 Task: Use Mystery Accents 03 Effect in this video Movie B.mp4
Action: Mouse moved to (336, 141)
Screenshot: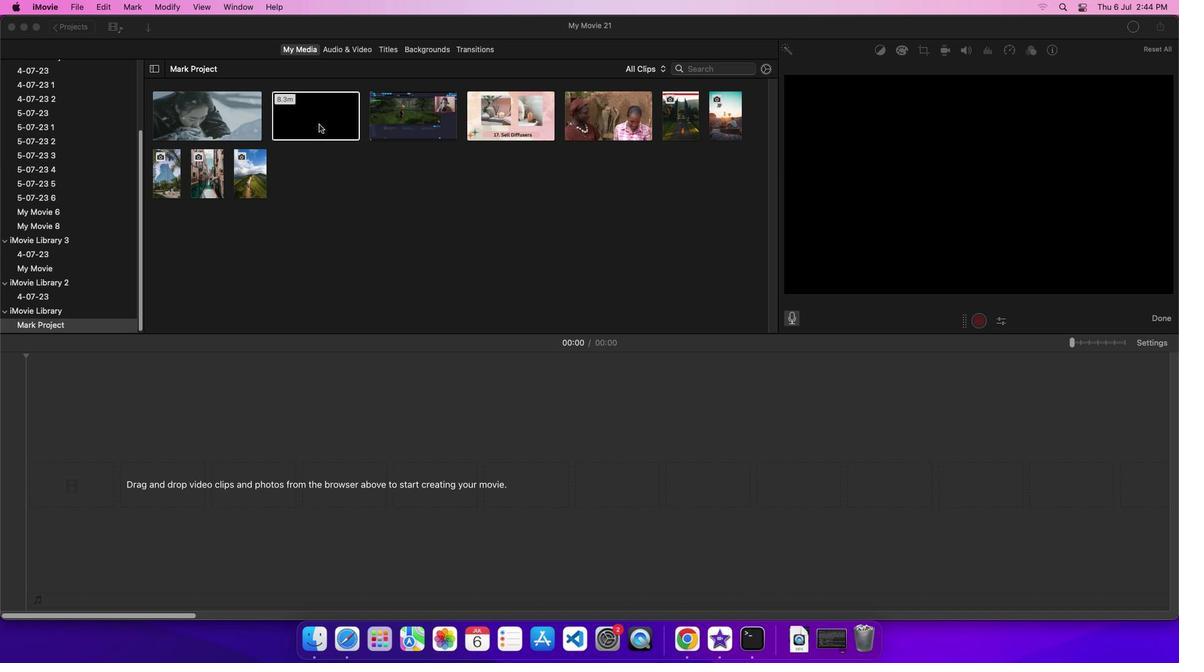 
Action: Mouse pressed left at (336, 141)
Screenshot: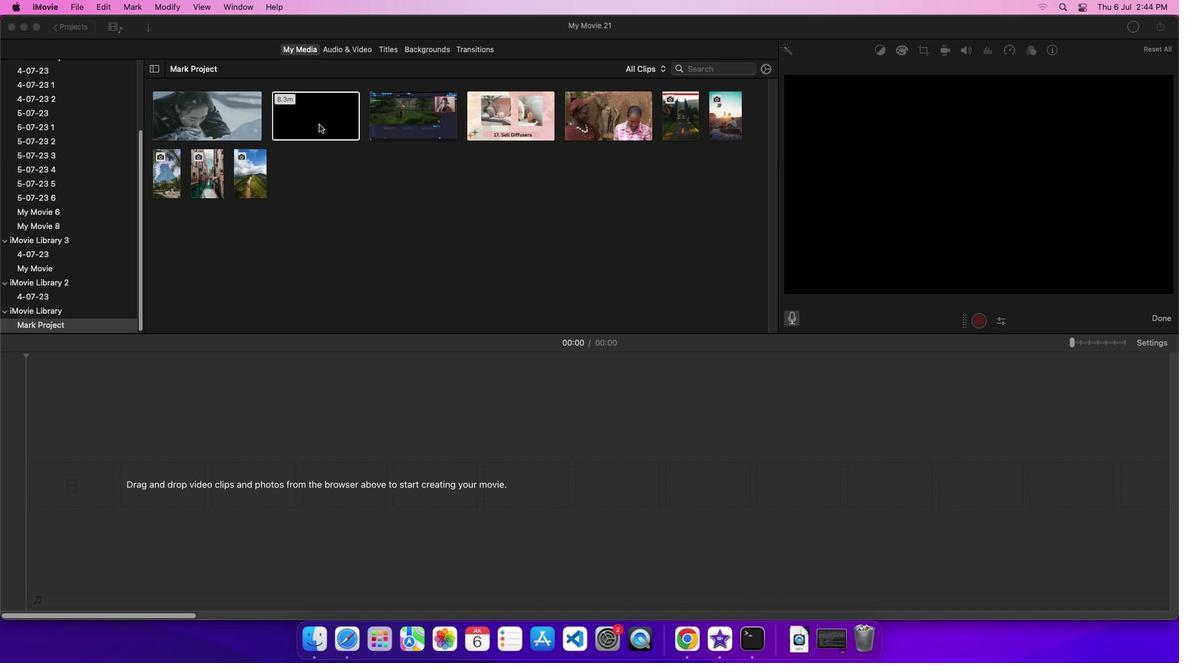 
Action: Mouse moved to (352, 142)
Screenshot: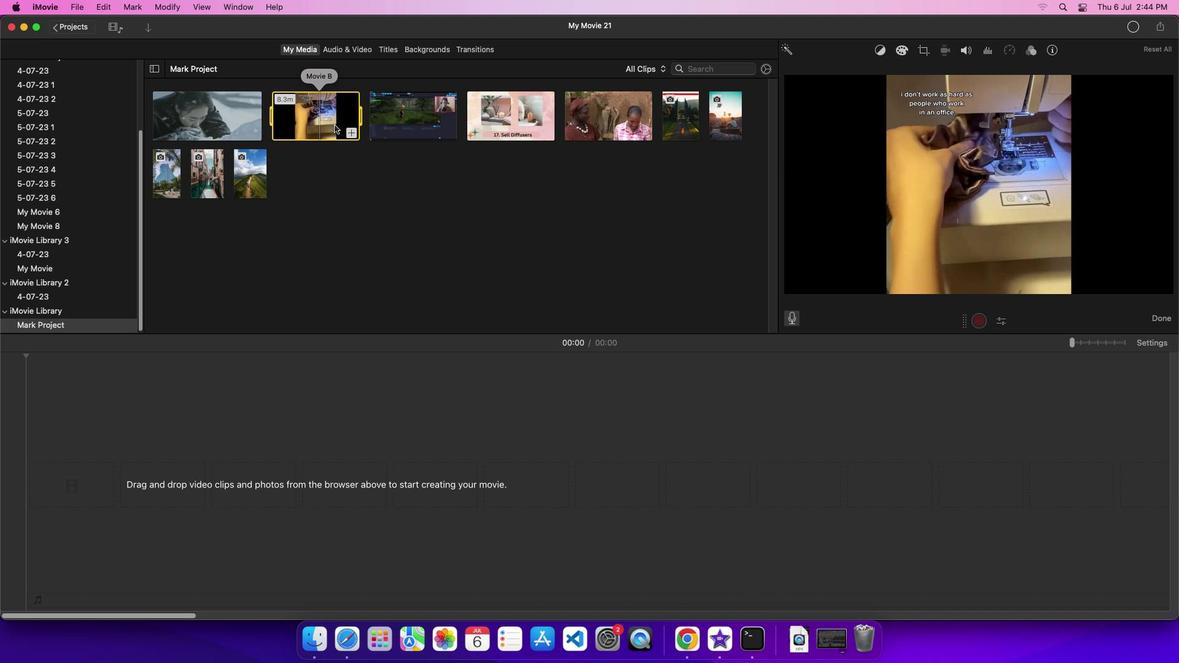 
Action: Mouse pressed left at (352, 142)
Screenshot: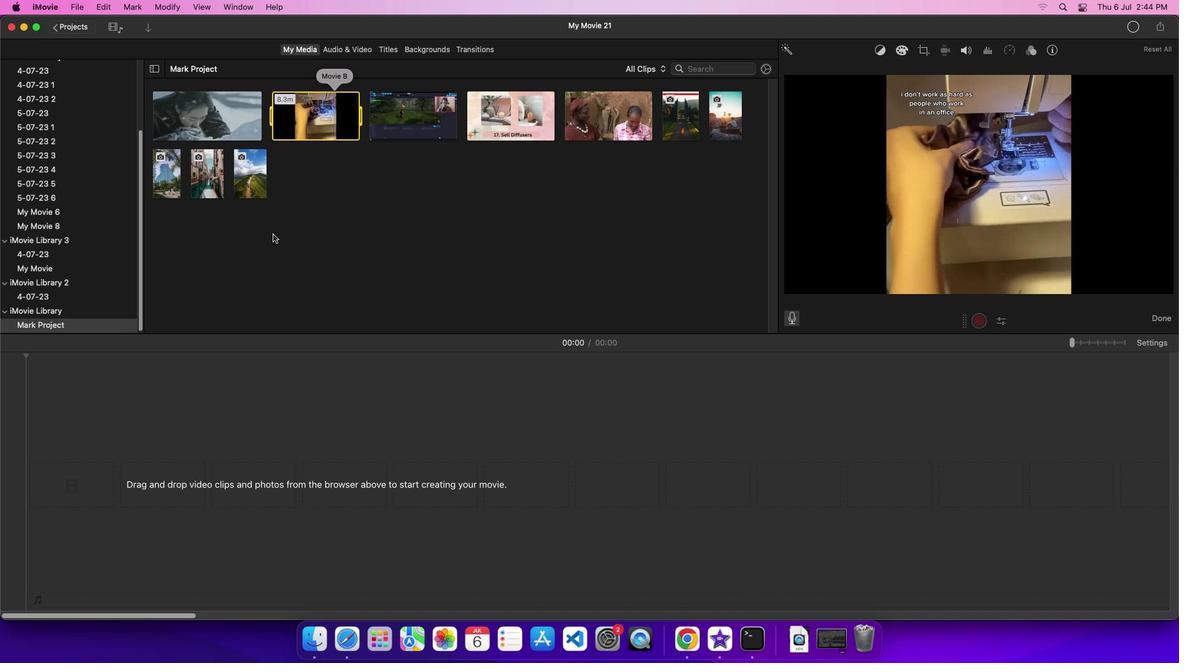 
Action: Mouse moved to (368, 70)
Screenshot: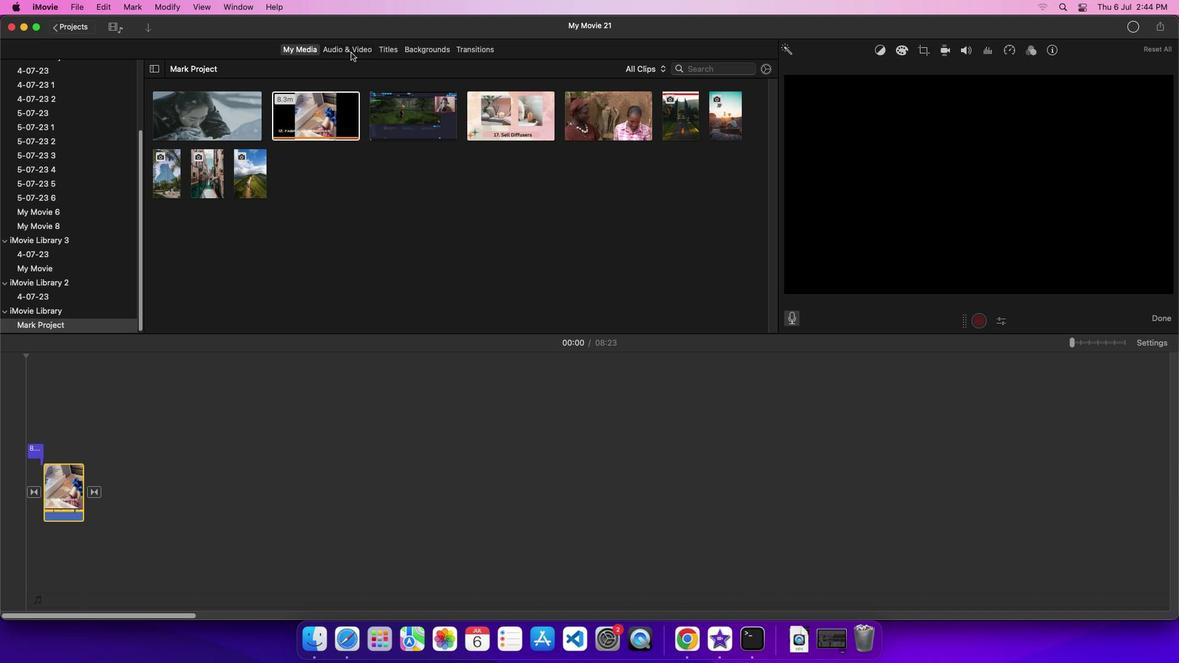 
Action: Mouse pressed left at (368, 70)
Screenshot: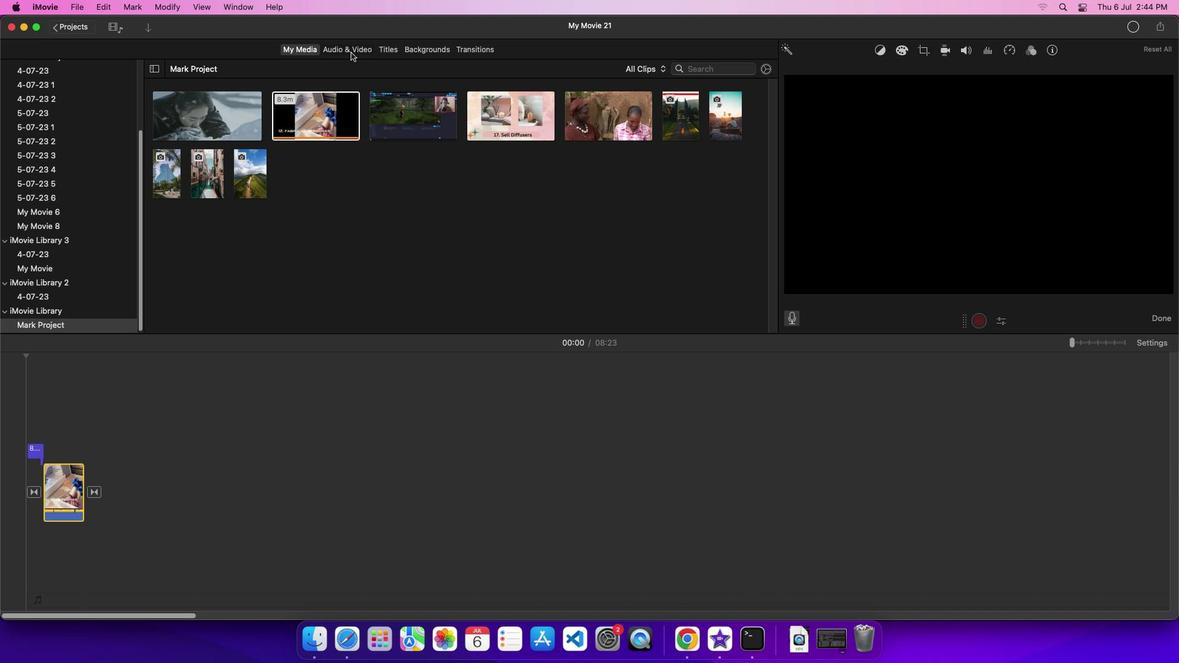 
Action: Mouse moved to (92, 133)
Screenshot: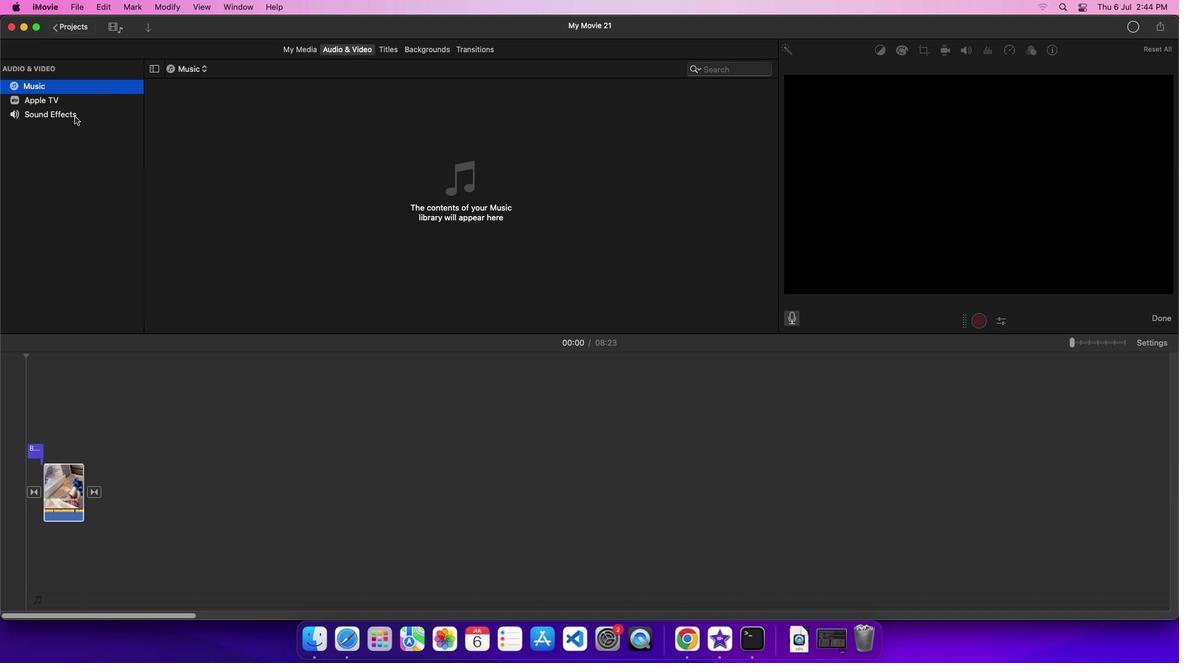 
Action: Mouse pressed left at (92, 133)
Screenshot: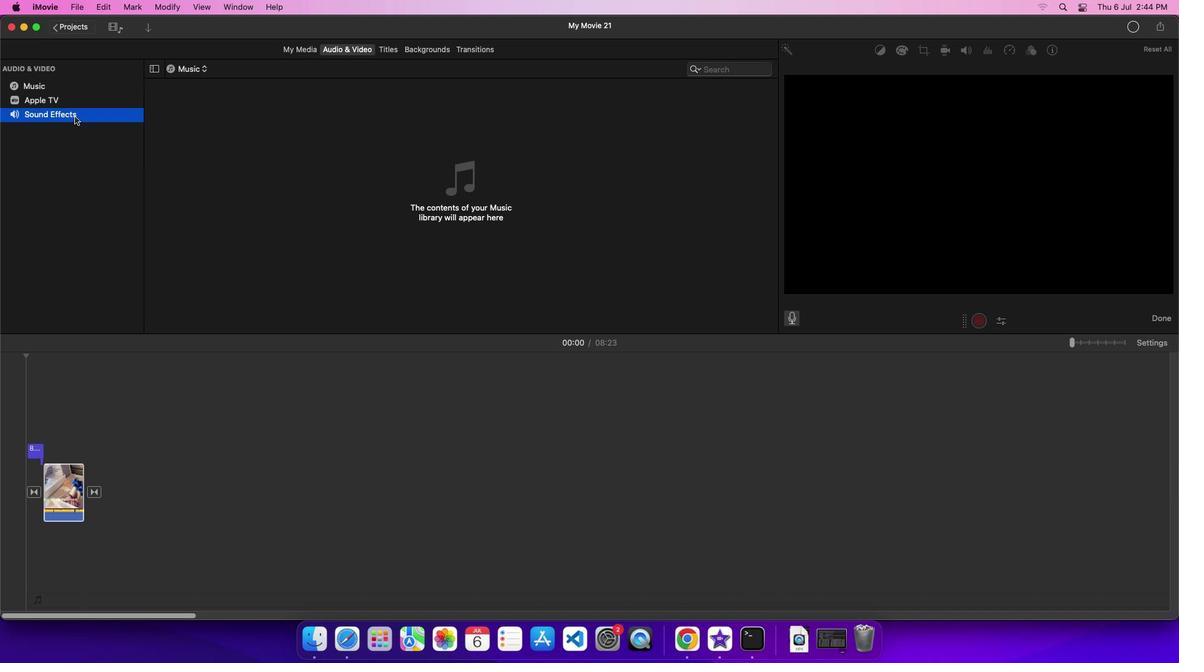 
Action: Mouse moved to (239, 219)
Screenshot: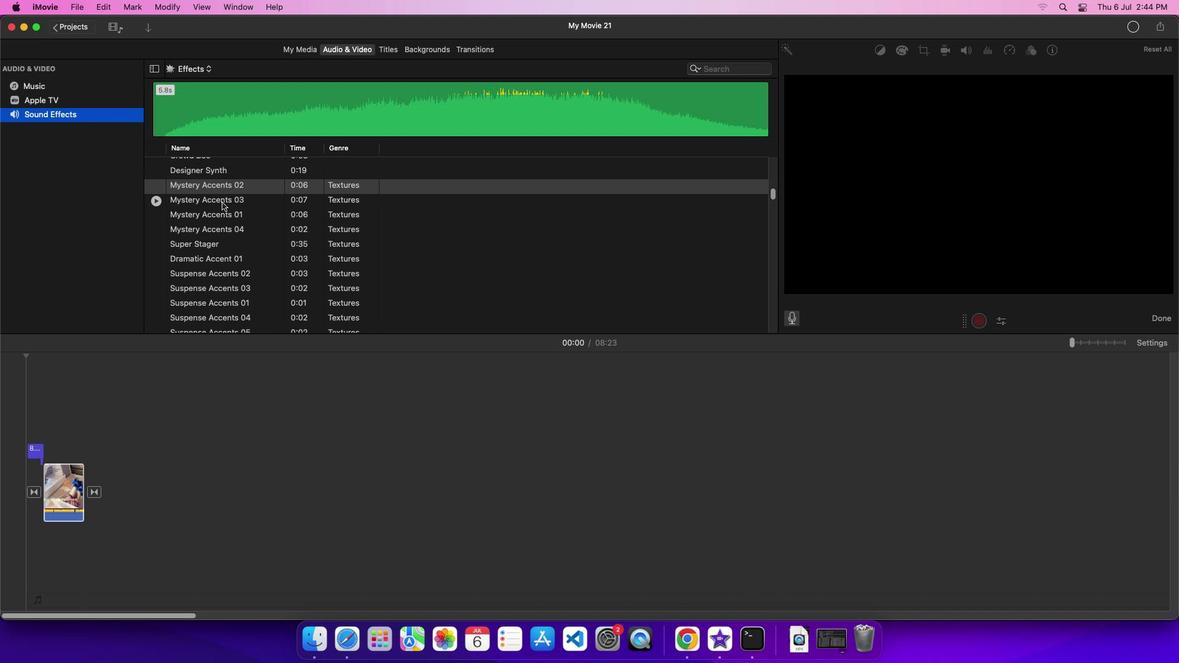 
Action: Mouse pressed left at (239, 219)
Screenshot: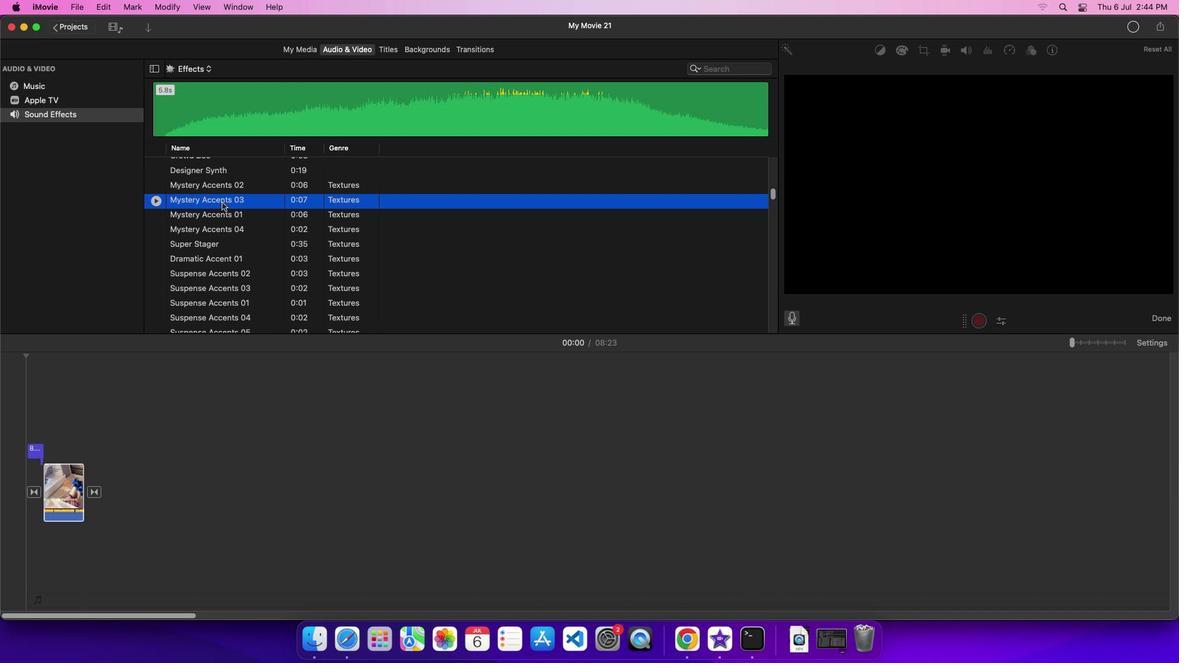 
Action: Mouse moved to (272, 220)
Screenshot: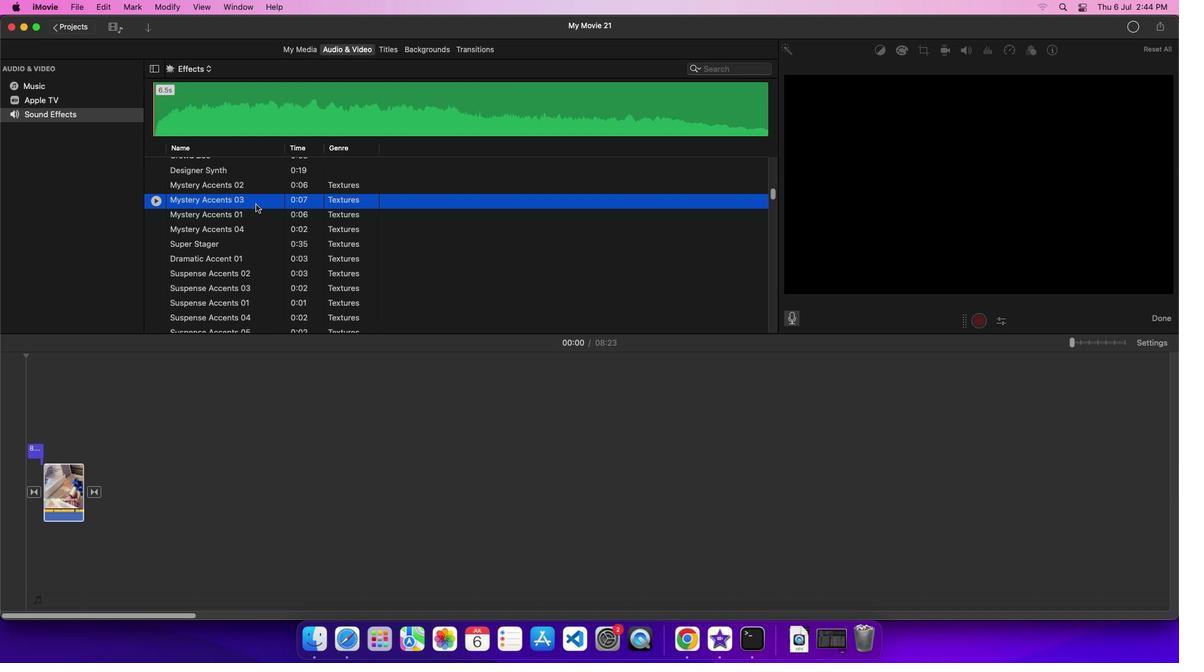 
Action: Mouse pressed left at (272, 220)
Screenshot: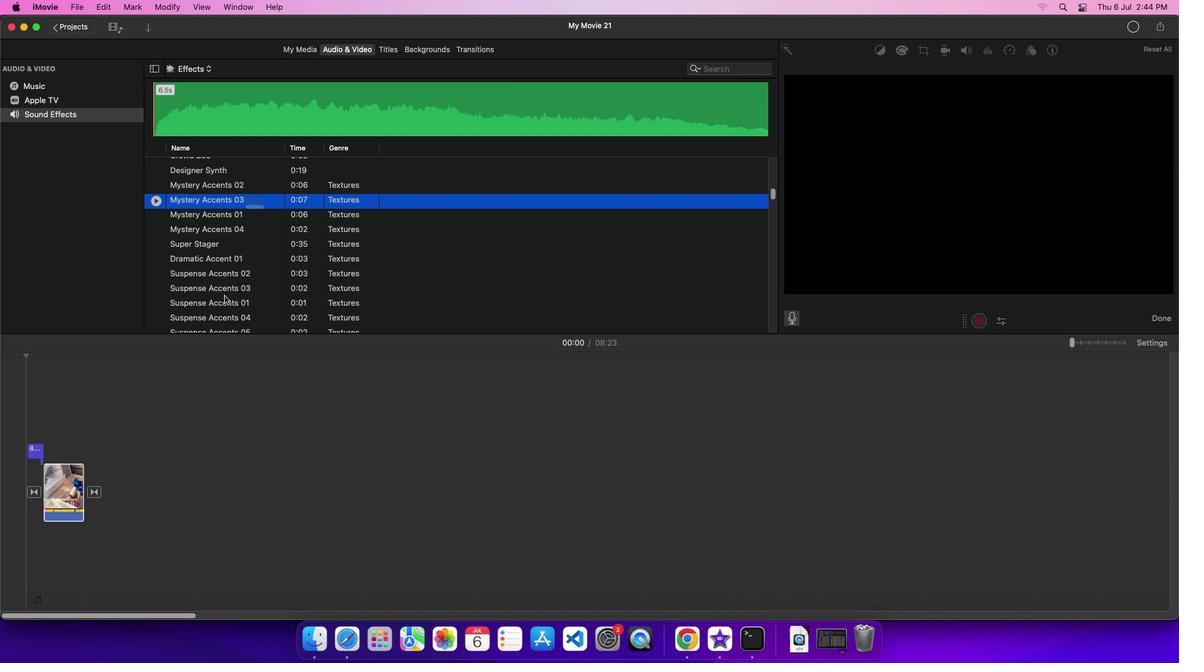 
Action: Mouse moved to (143, 548)
Screenshot: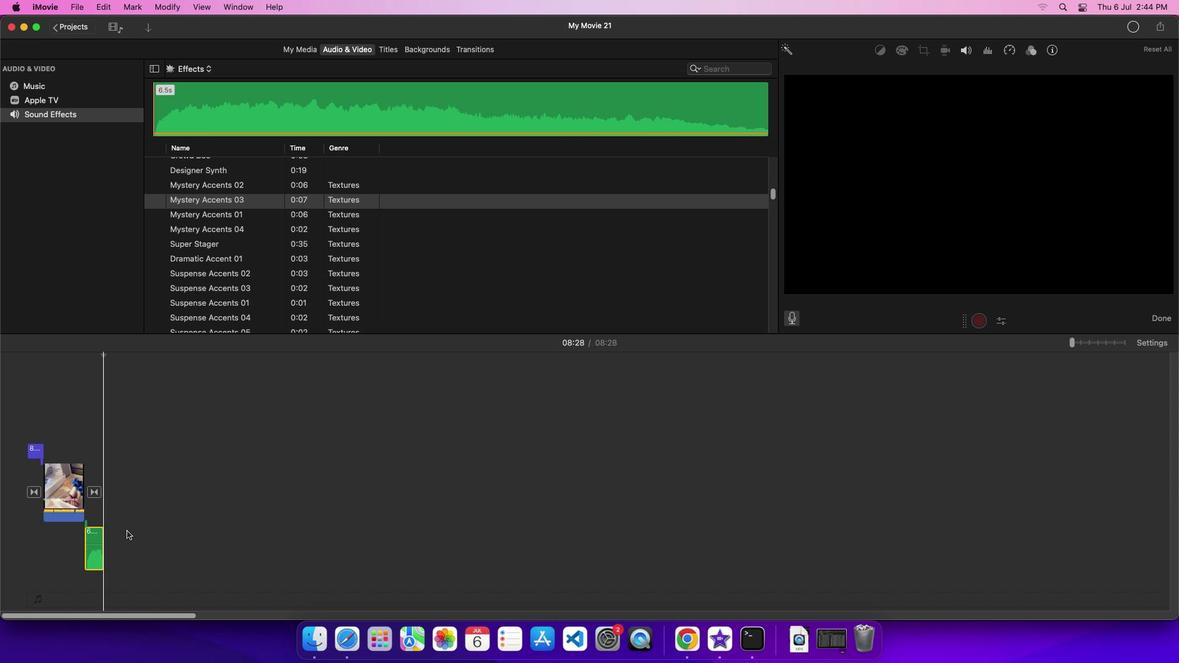 
